 Task: Plan a visit to the local museum on the 13th at 2:00 PM to 3:00 PM.
Action: Mouse moved to (396, 124)
Screenshot: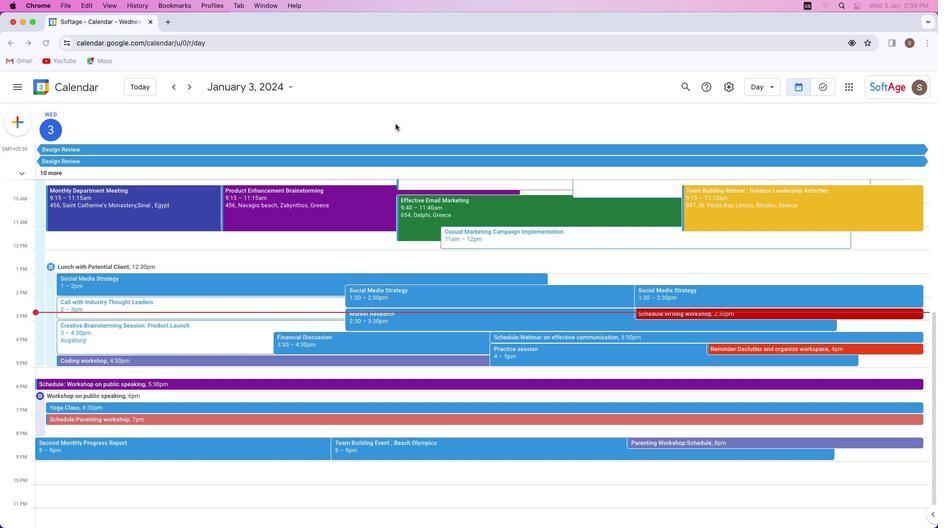 
Action: Mouse pressed left at (396, 124)
Screenshot: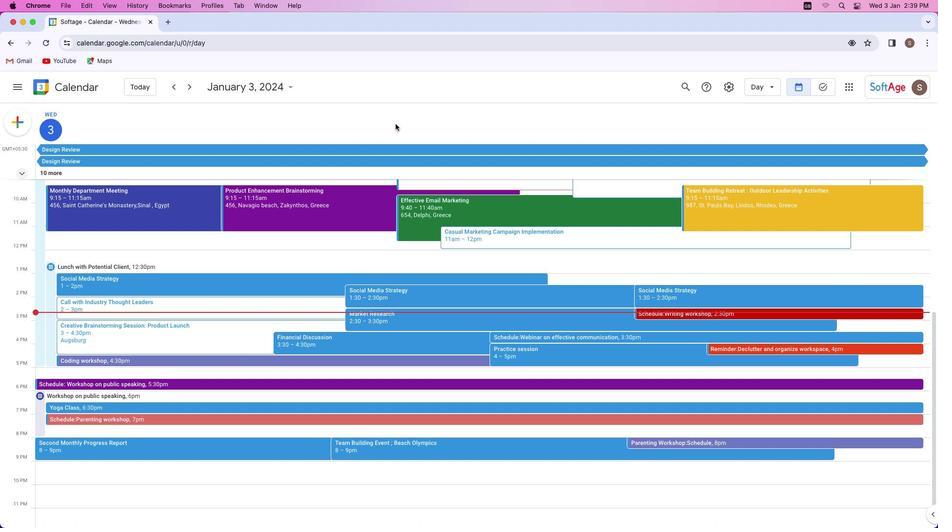 
Action: Mouse moved to (22, 123)
Screenshot: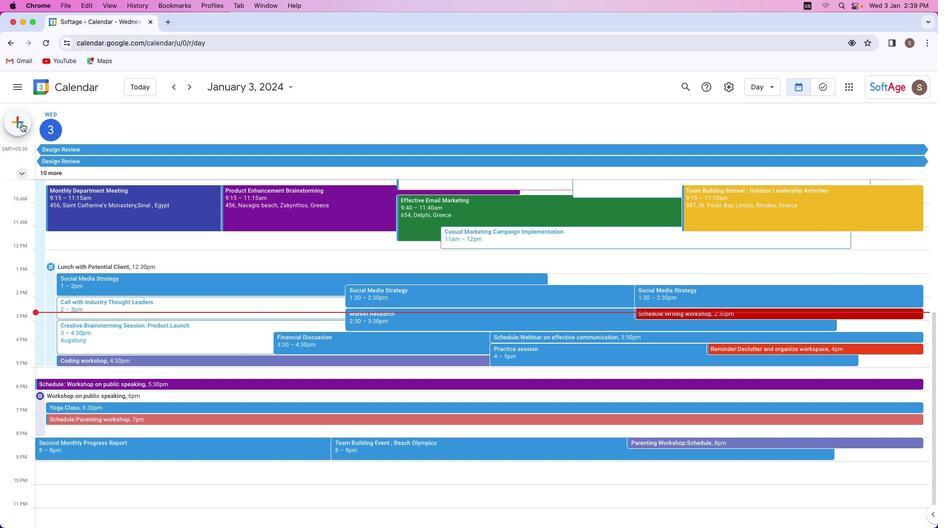 
Action: Mouse pressed left at (22, 123)
Screenshot: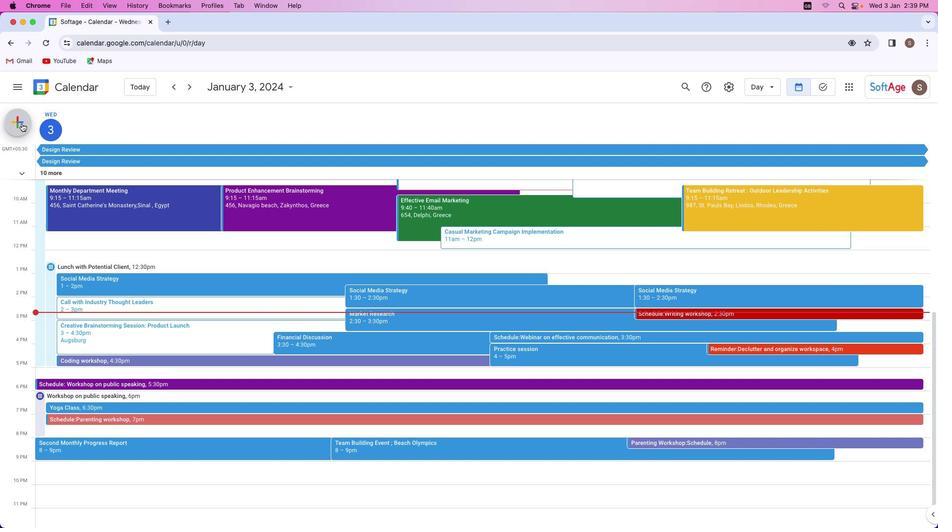 
Action: Mouse moved to (33, 147)
Screenshot: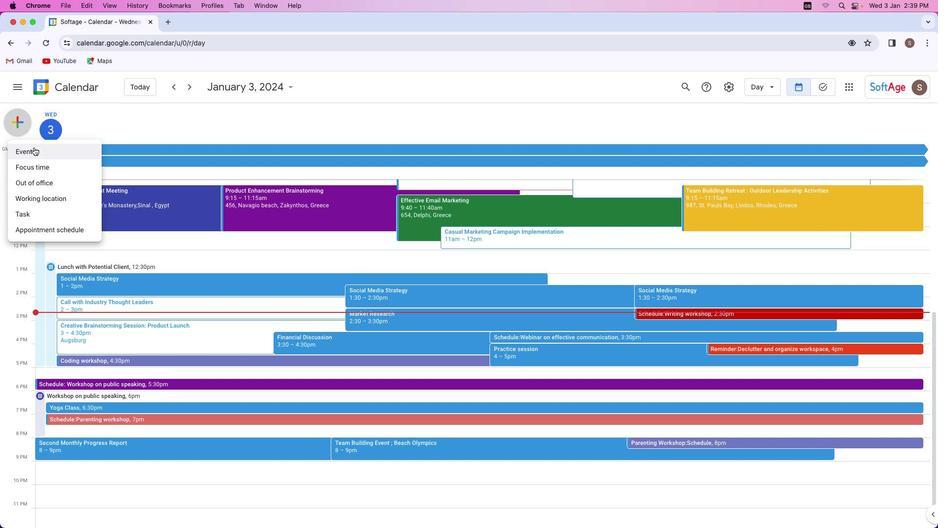 
Action: Mouse pressed left at (33, 147)
Screenshot: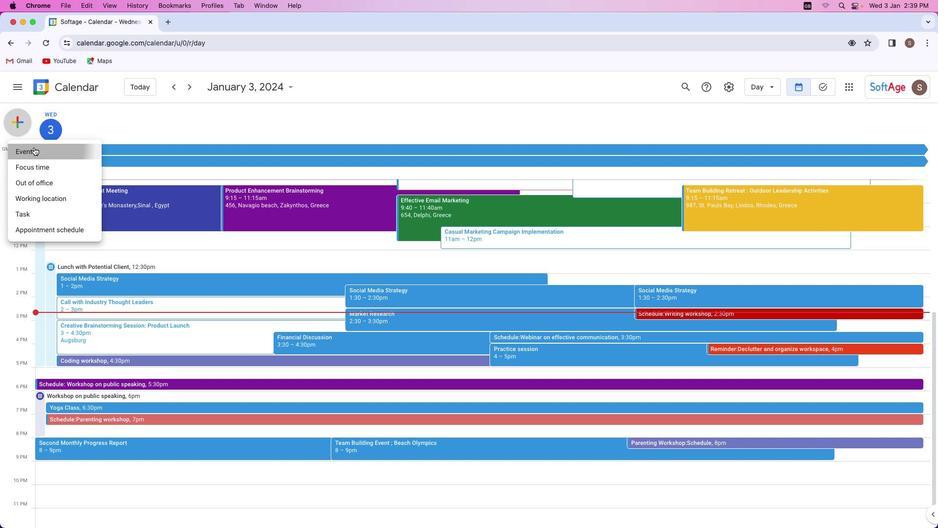 
Action: Mouse moved to (348, 211)
Screenshot: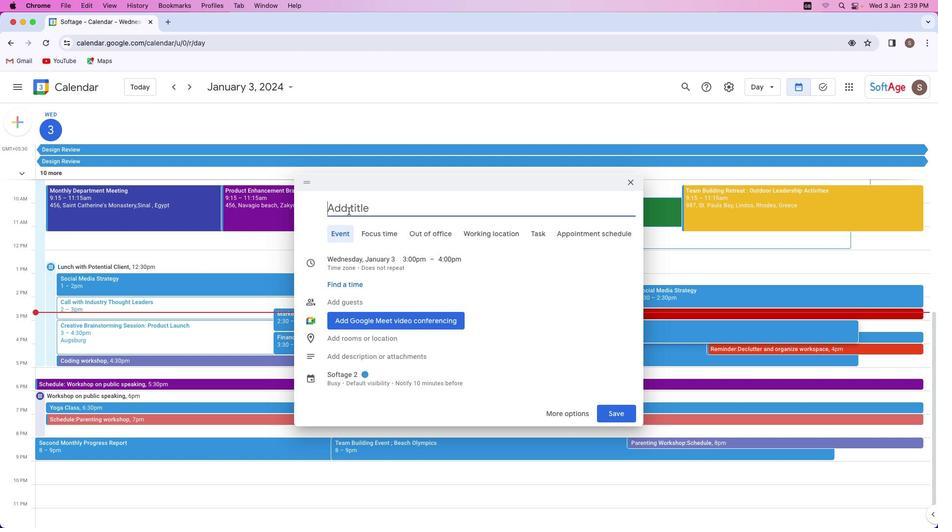 
Action: Key pressed Key.shift'V''i''s''i''t'Key.space't''o'Key.space'l''o''c''a''l'Key.space'm''u''s''e''u''m'
Screenshot: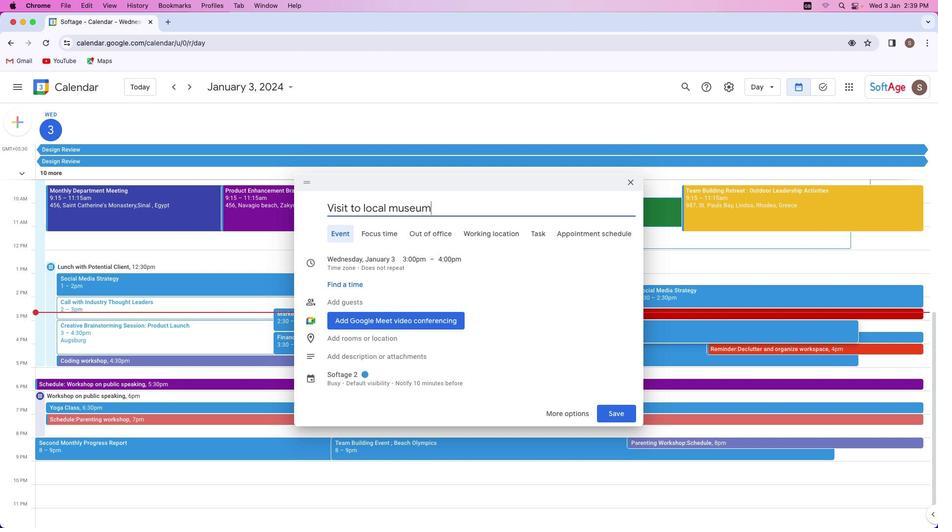 
Action: Mouse moved to (368, 259)
Screenshot: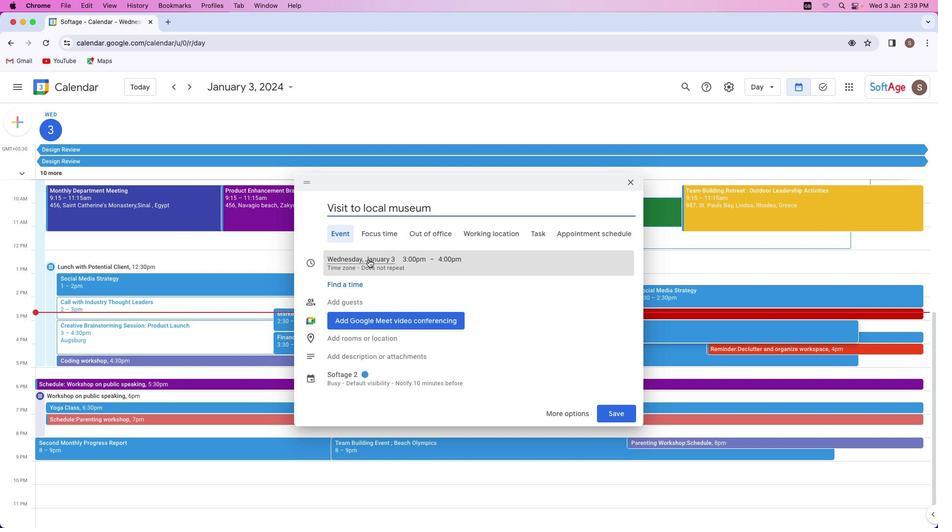
Action: Mouse pressed left at (368, 259)
Screenshot: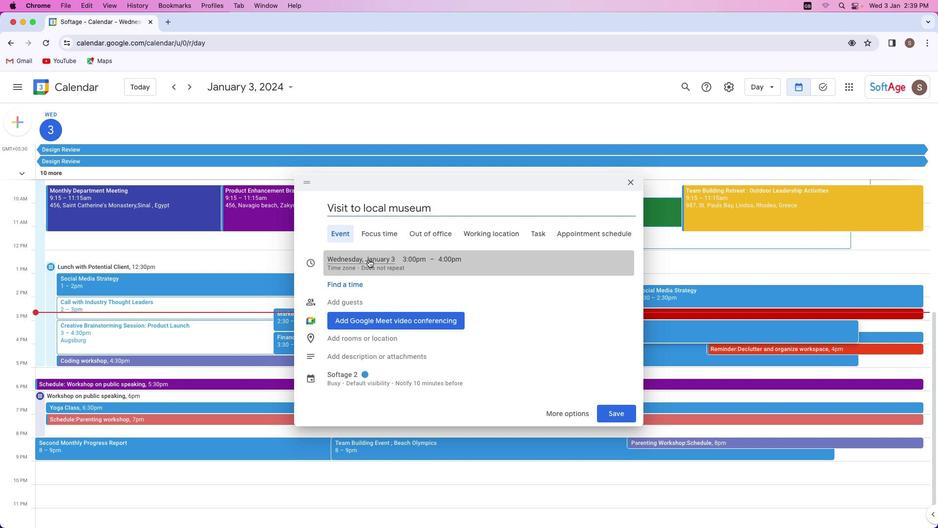 
Action: Mouse moved to (427, 320)
Screenshot: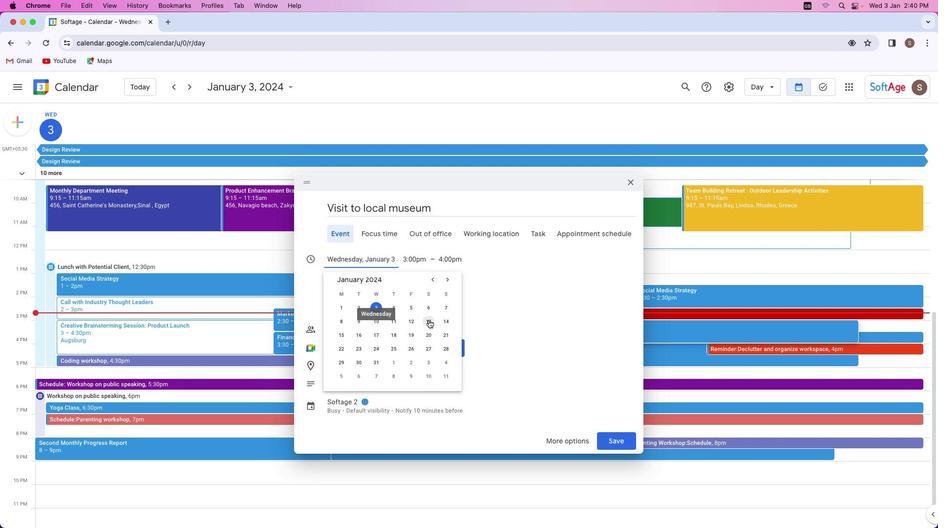 
Action: Mouse pressed left at (427, 320)
Screenshot: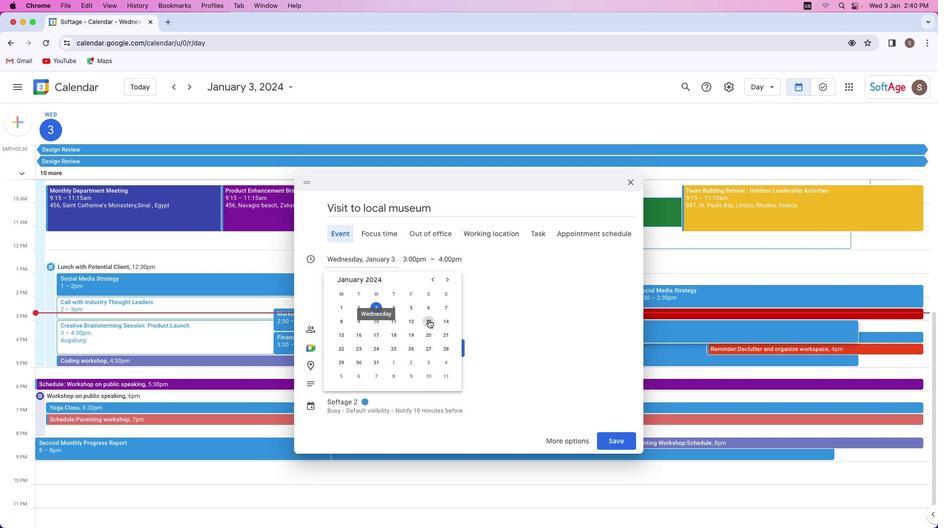 
Action: Mouse moved to (408, 260)
Screenshot: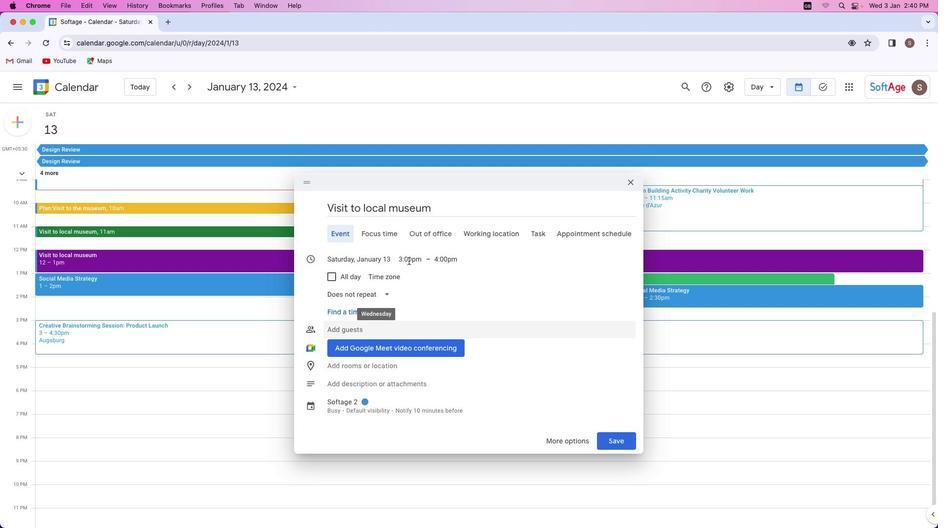 
Action: Mouse pressed left at (408, 260)
Screenshot: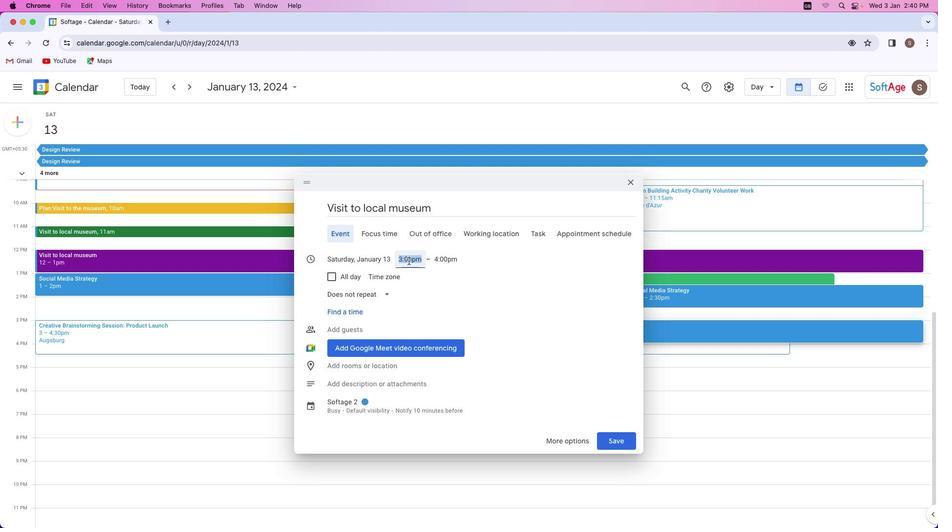 
Action: Mouse moved to (419, 292)
Screenshot: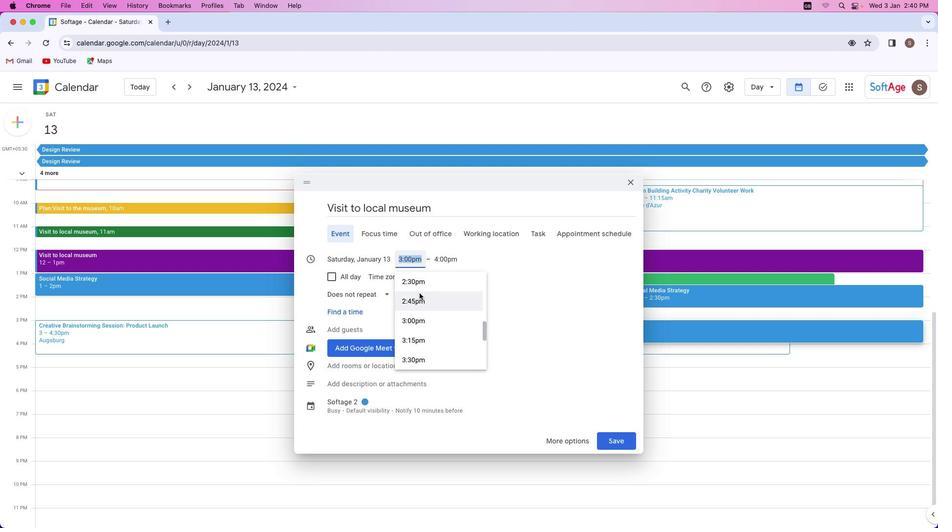 
Action: Mouse scrolled (419, 292) with delta (0, 0)
Screenshot: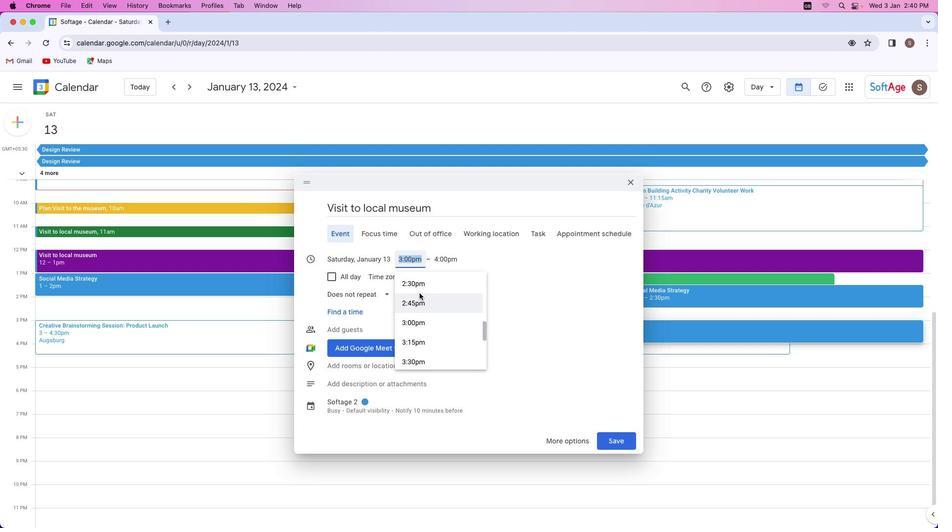 
Action: Mouse scrolled (419, 292) with delta (0, 0)
Screenshot: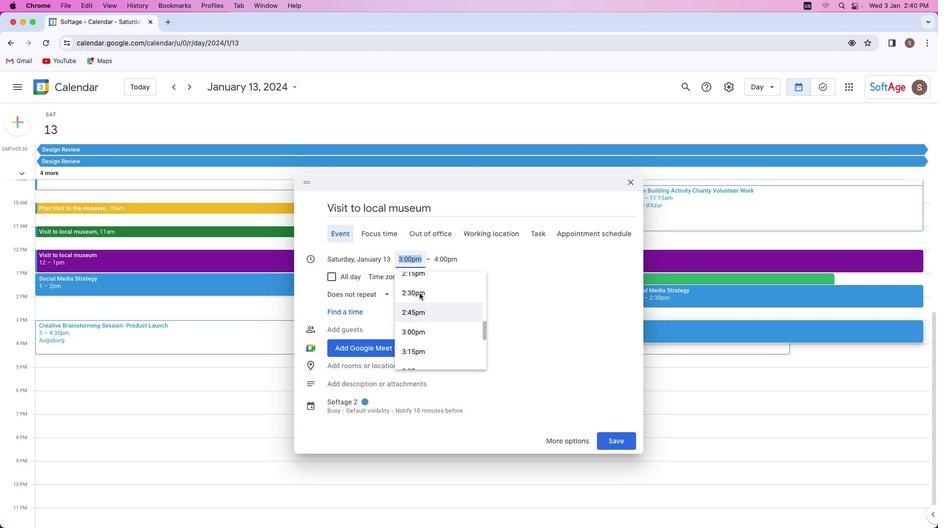 
Action: Mouse scrolled (419, 292) with delta (0, 0)
Screenshot: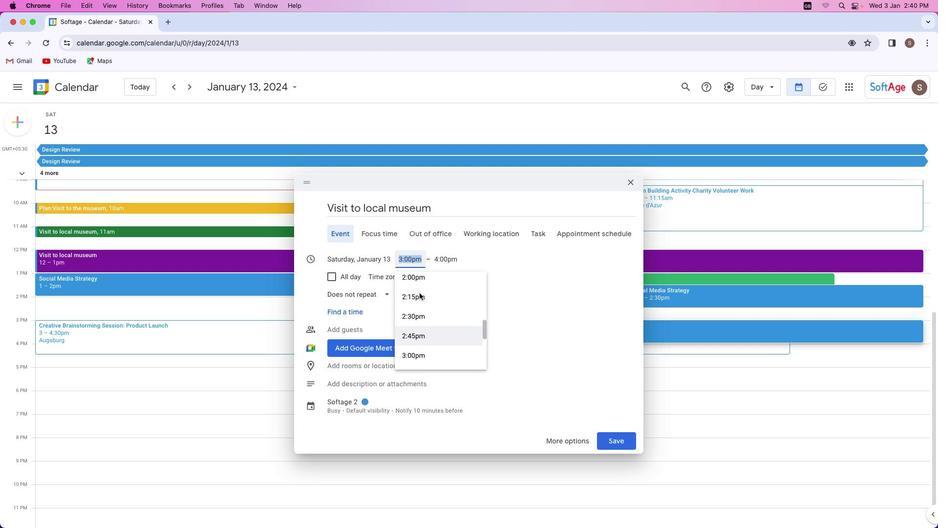 
Action: Mouse moved to (421, 300)
Screenshot: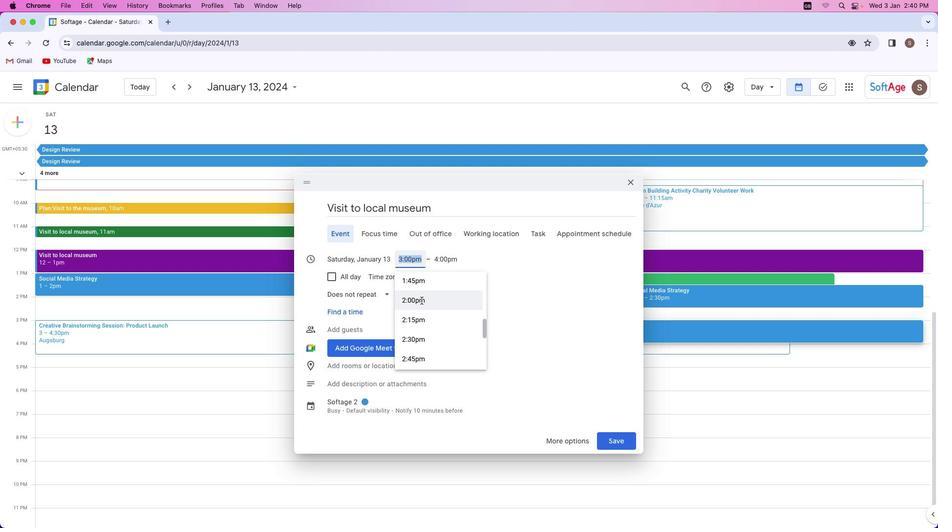 
Action: Mouse pressed left at (421, 300)
Screenshot: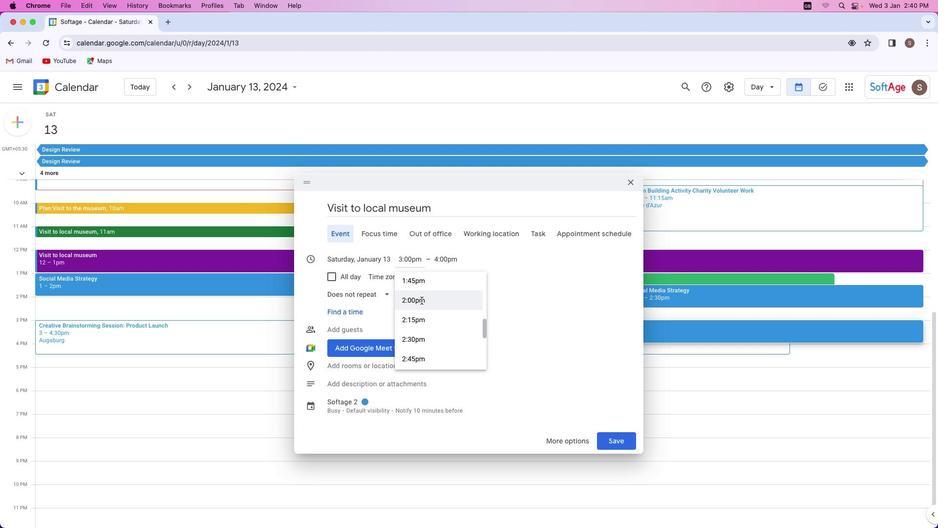 
Action: Mouse moved to (363, 379)
Screenshot: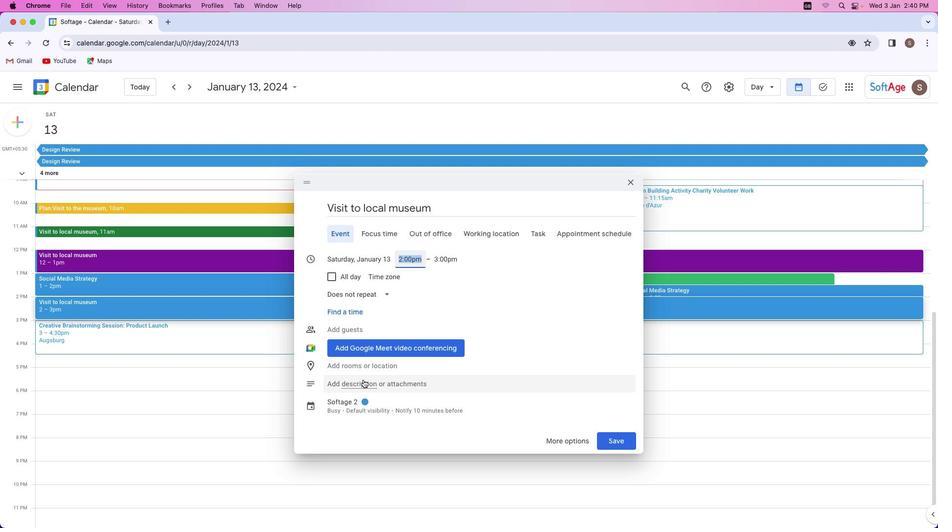 
Action: Mouse pressed left at (363, 379)
Screenshot: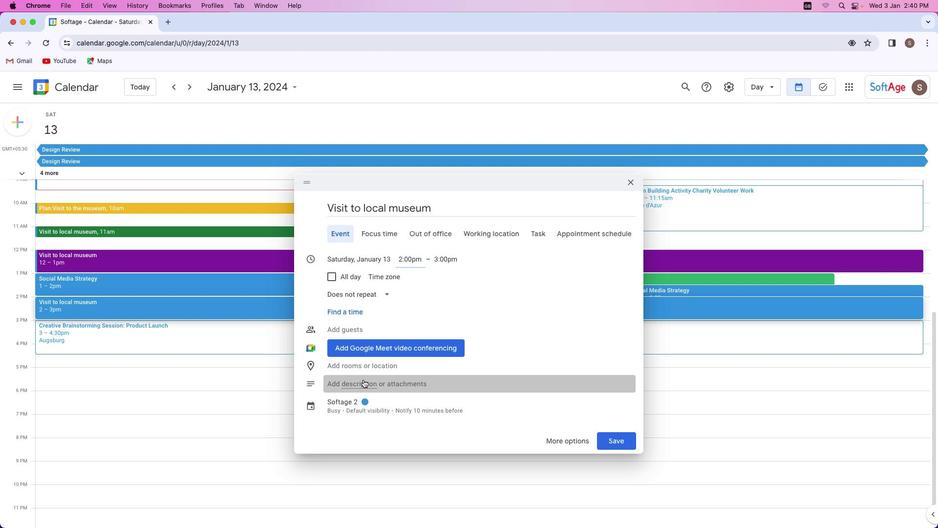 
Action: Mouse moved to (525, 300)
Screenshot: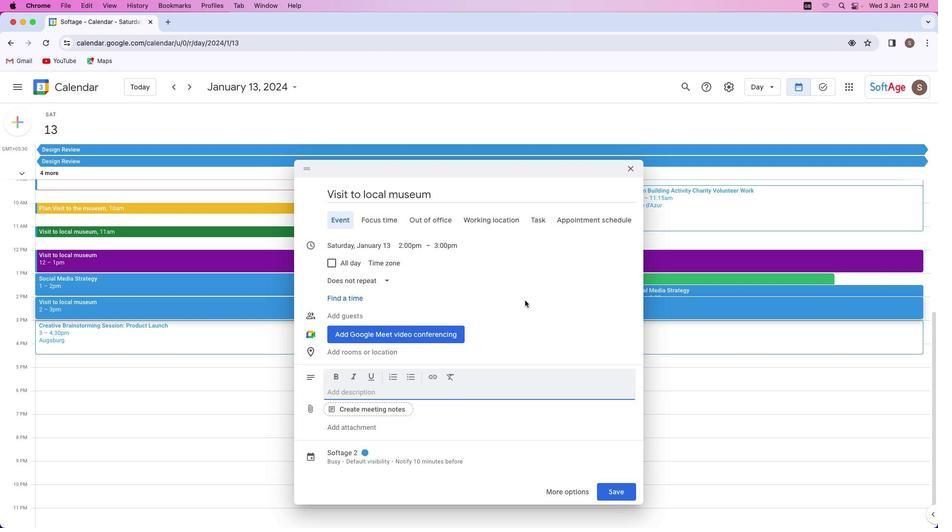 
Action: Key pressed Key.shift'T''h''i''s'Key.space'p''l''a''n'Key.space'i''s'Key.space't''o'Key.space'v''i''s''i''t'Key.space't''h''e'Key.space'l''o''c''a''l'Key.space'm''u''s''e''u''m''.'
Screenshot: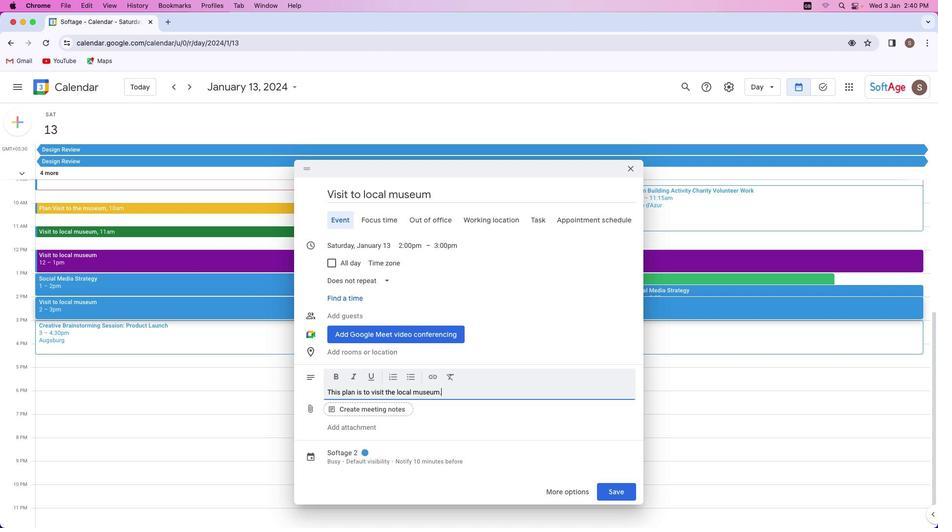 
Action: Mouse moved to (368, 451)
Screenshot: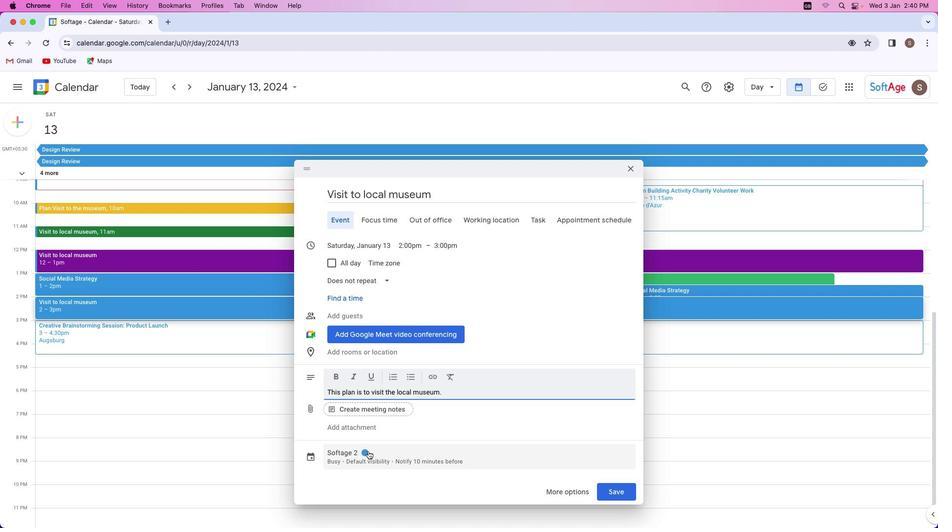 
Action: Mouse pressed left at (368, 451)
Screenshot: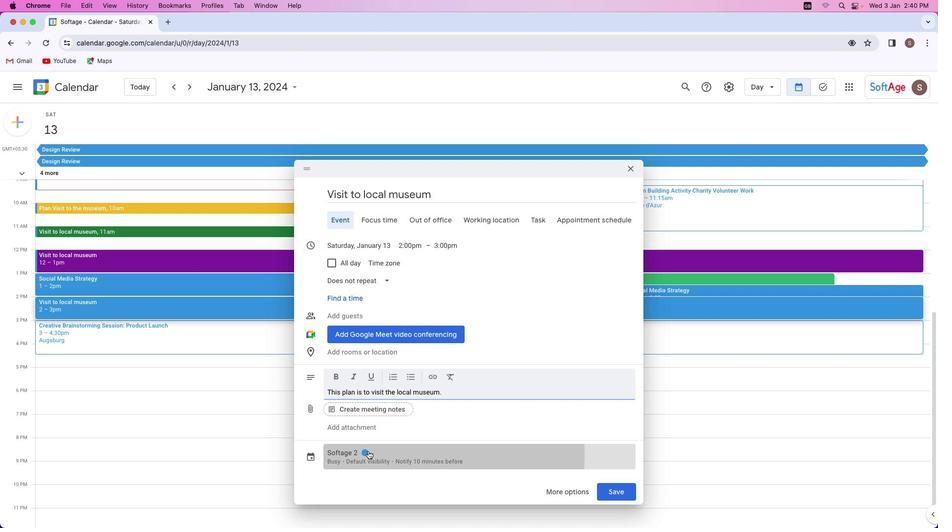 
Action: Mouse moved to (388, 385)
Screenshot: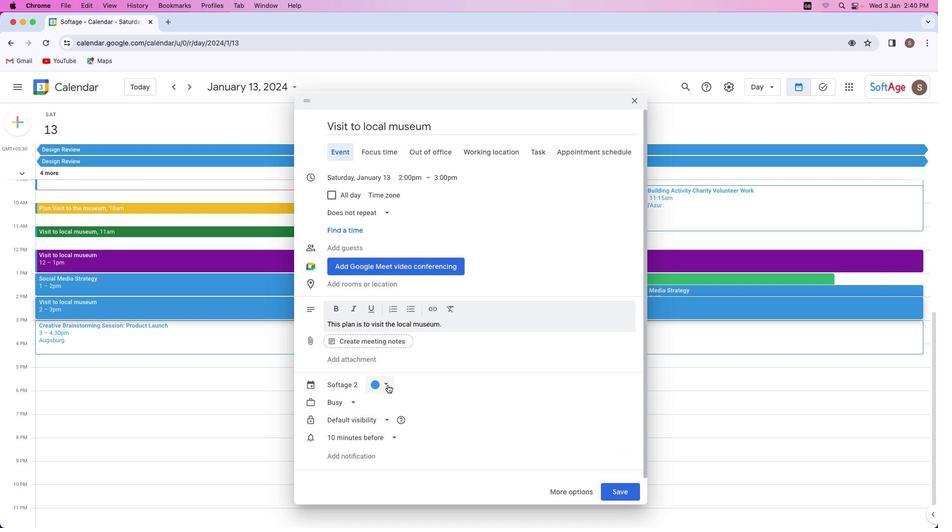 
Action: Mouse pressed left at (388, 385)
Screenshot: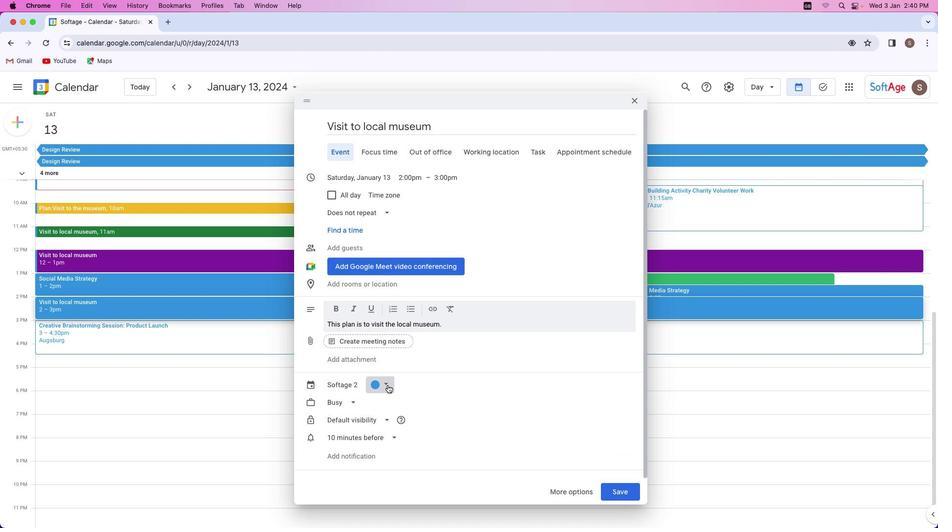 
Action: Mouse moved to (400, 403)
Screenshot: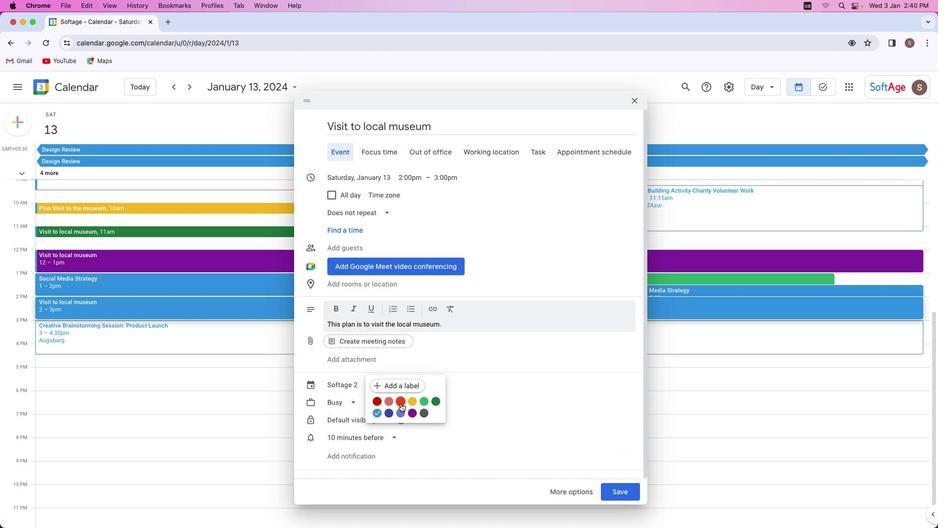 
Action: Mouse pressed left at (400, 403)
Screenshot: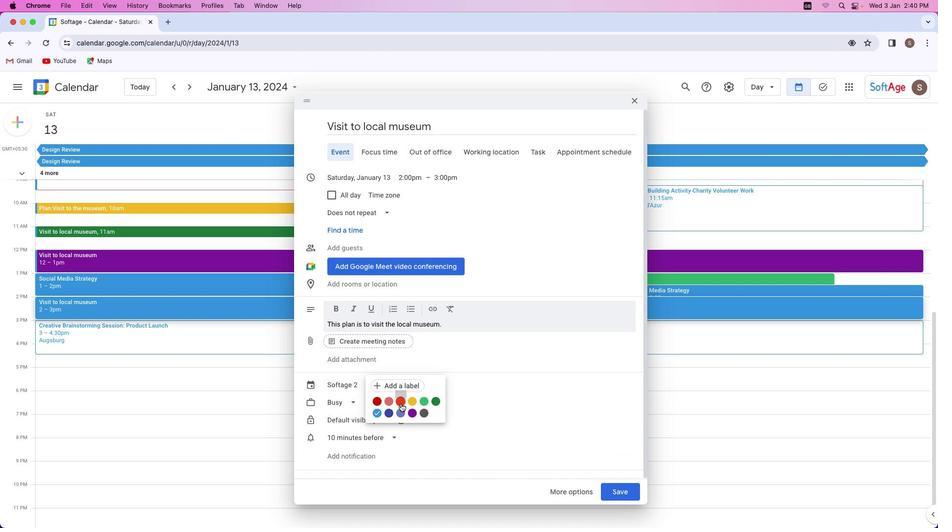
Action: Mouse moved to (610, 490)
Screenshot: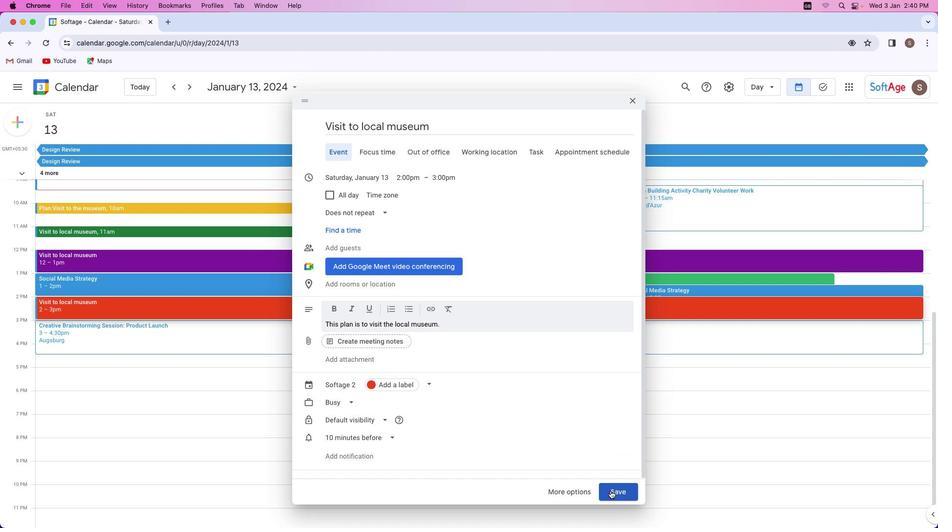 
Action: Mouse pressed left at (610, 490)
Screenshot: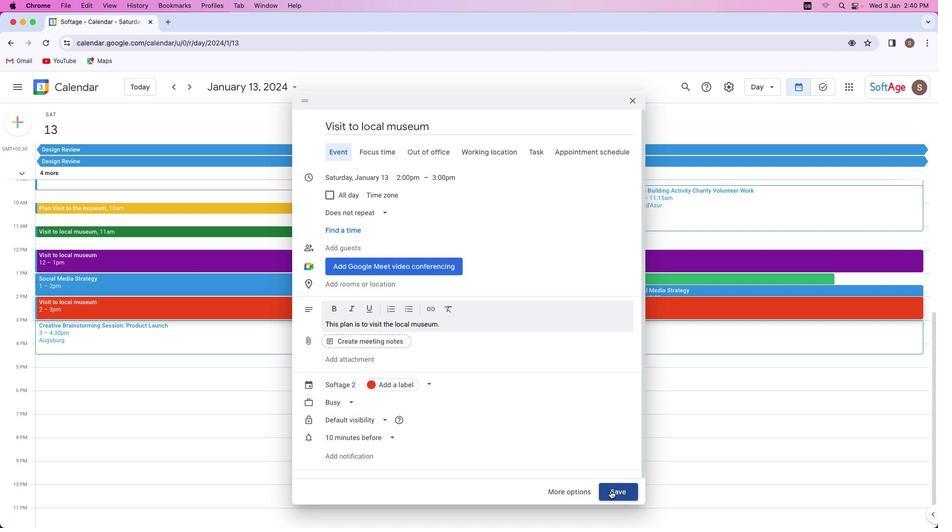 
Action: Mouse moved to (93, 306)
Screenshot: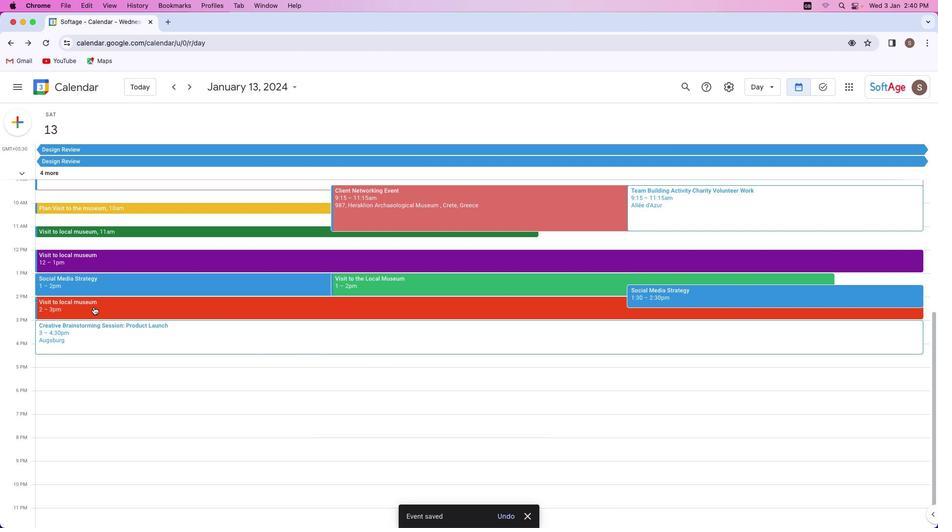 
Action: Mouse pressed left at (93, 306)
Screenshot: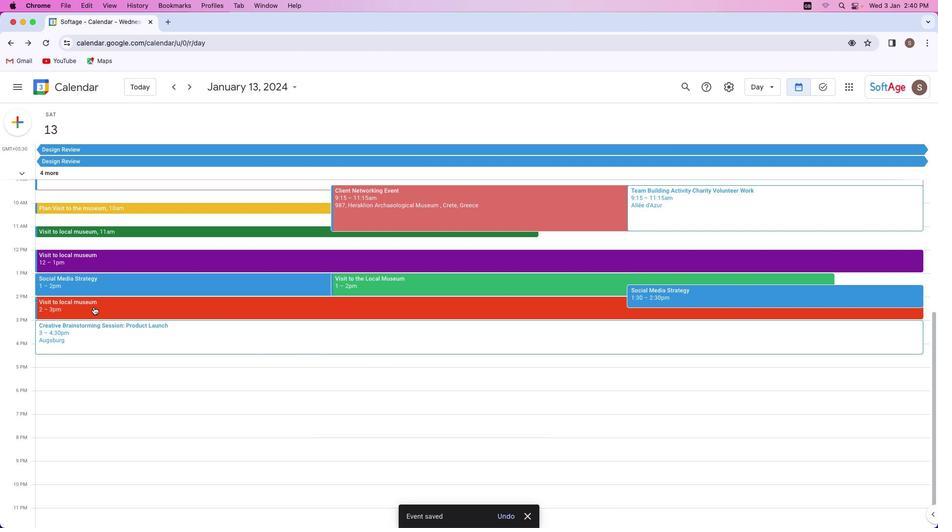 
Action: Mouse moved to (459, 273)
Screenshot: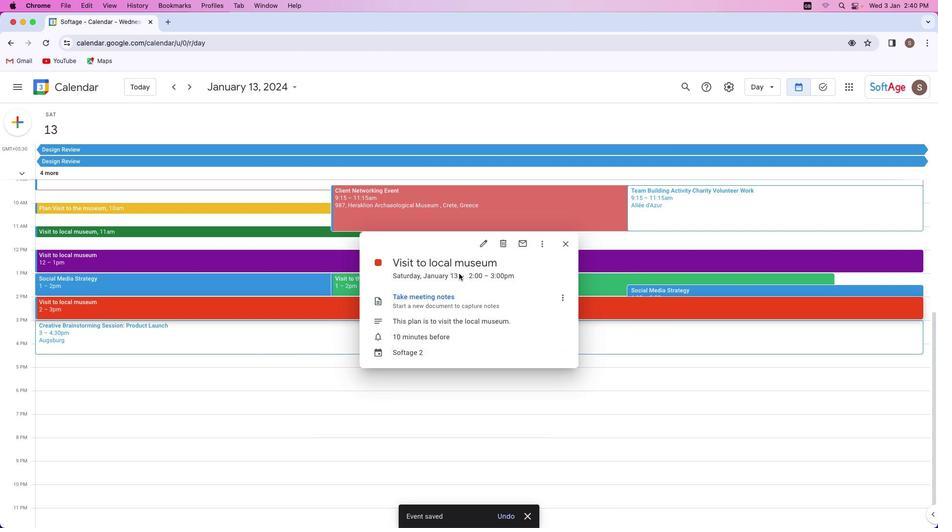 
Action: Mouse pressed left at (459, 273)
Screenshot: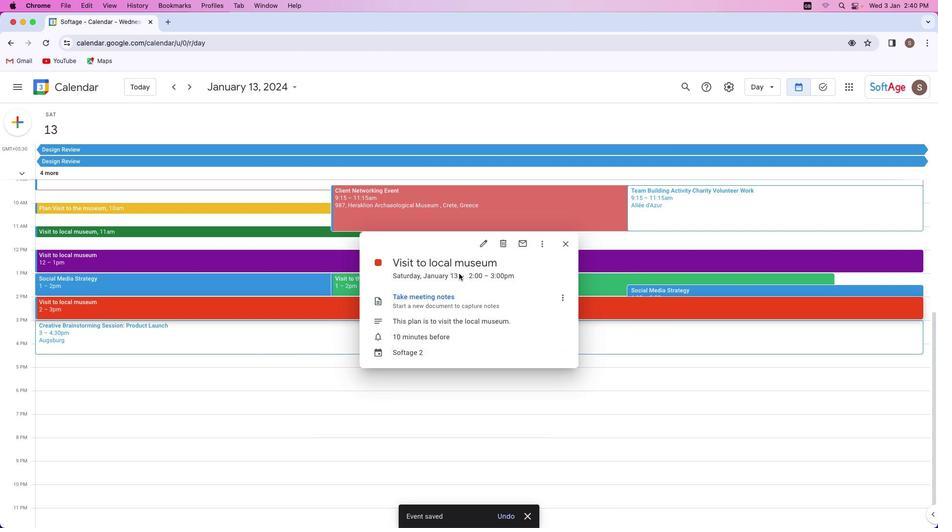 
Action: Mouse moved to (487, 278)
Screenshot: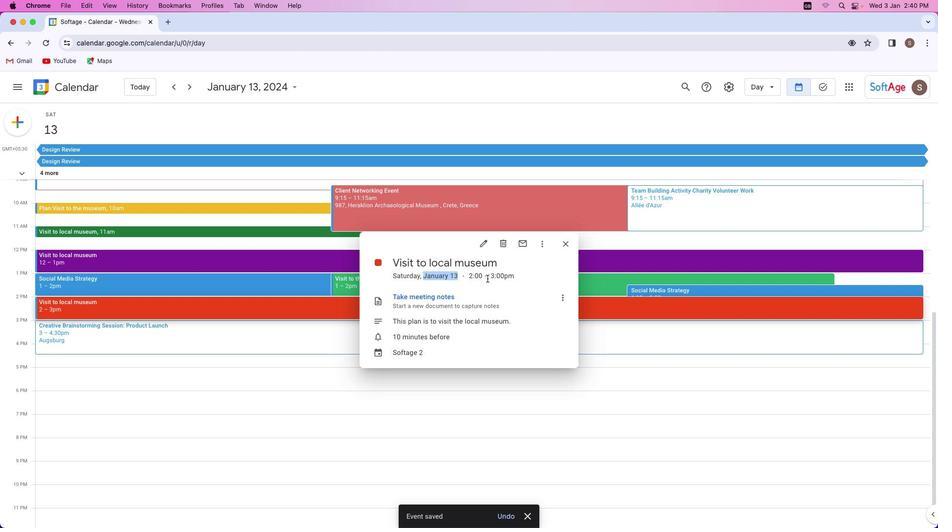
Action: Mouse pressed left at (487, 278)
Screenshot: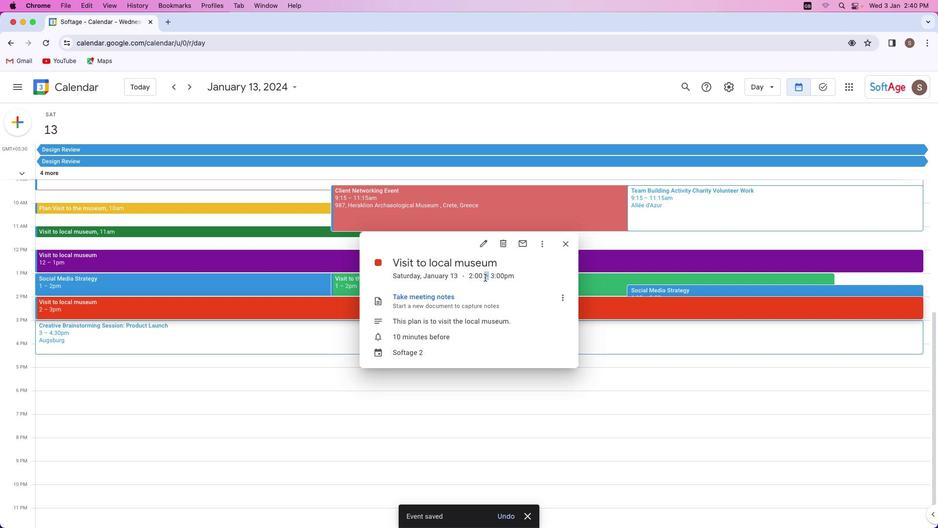 
Action: Mouse moved to (515, 289)
Screenshot: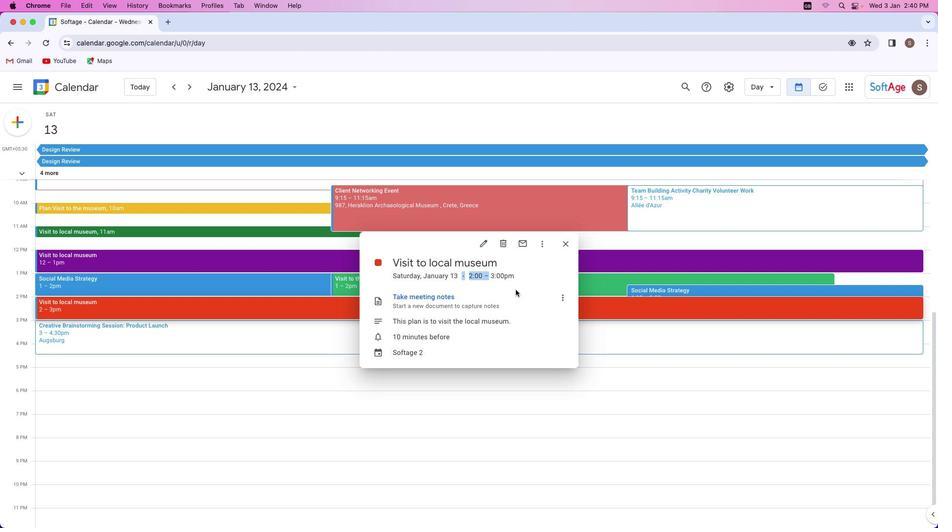 
Action: Mouse pressed left at (515, 289)
Screenshot: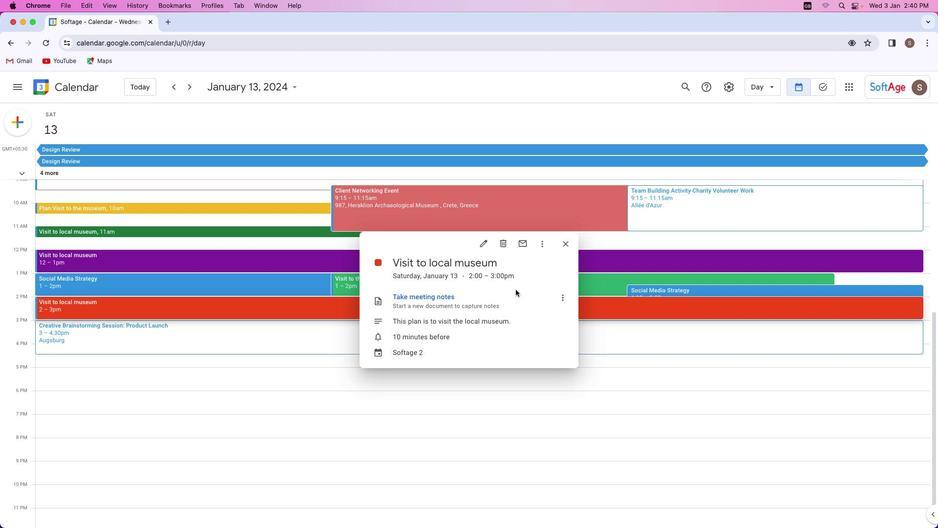 
Action: Mouse moved to (515, 291)
Screenshot: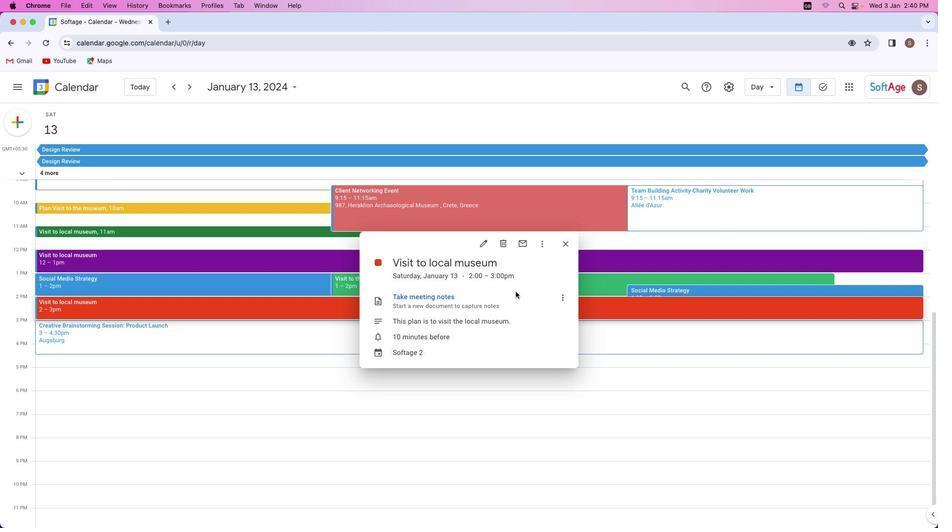 
